 Task: Invite Team Member Softage.1@softage.net to Workspace Business Strategy and Planning. Invite Team Member Softage.2@softage.net to Workspace Business Strategy and Planning. Invite Team Member Softage.3@softage.net to Workspace Business Strategy and Planning. Invite Team Member Softage.4@softage.net to Workspace Business Strategy and Planning
Action: Mouse moved to (876, 121)
Screenshot: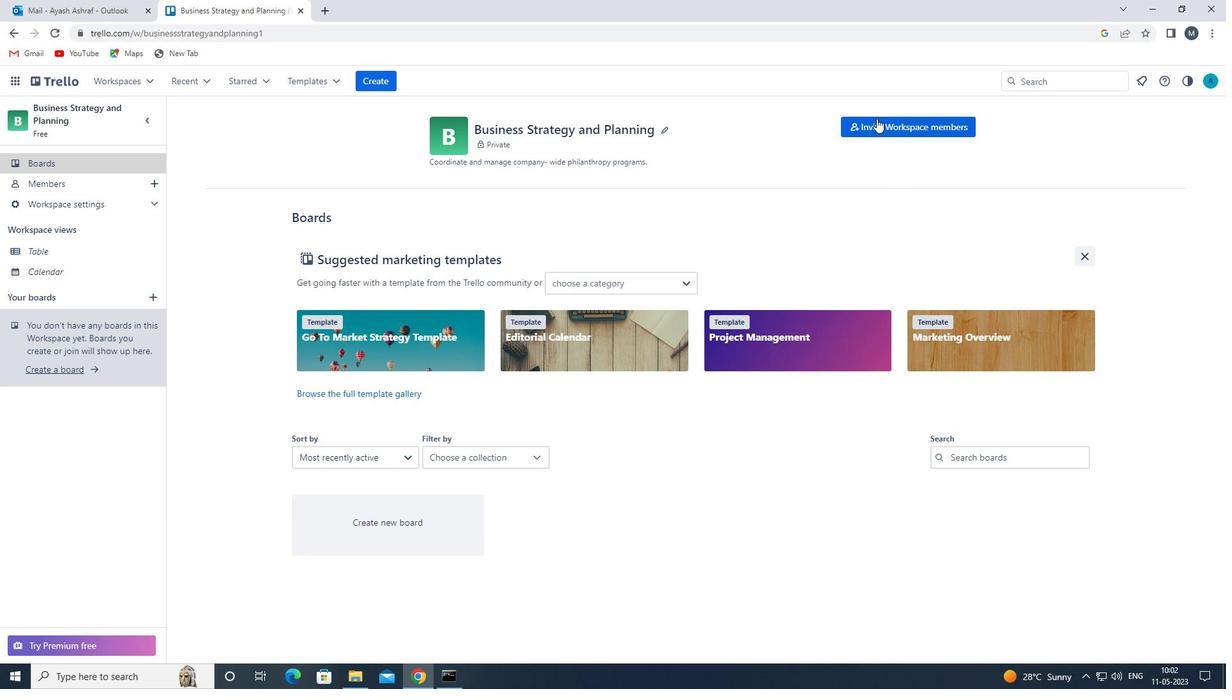 
Action: Mouse pressed left at (876, 121)
Screenshot: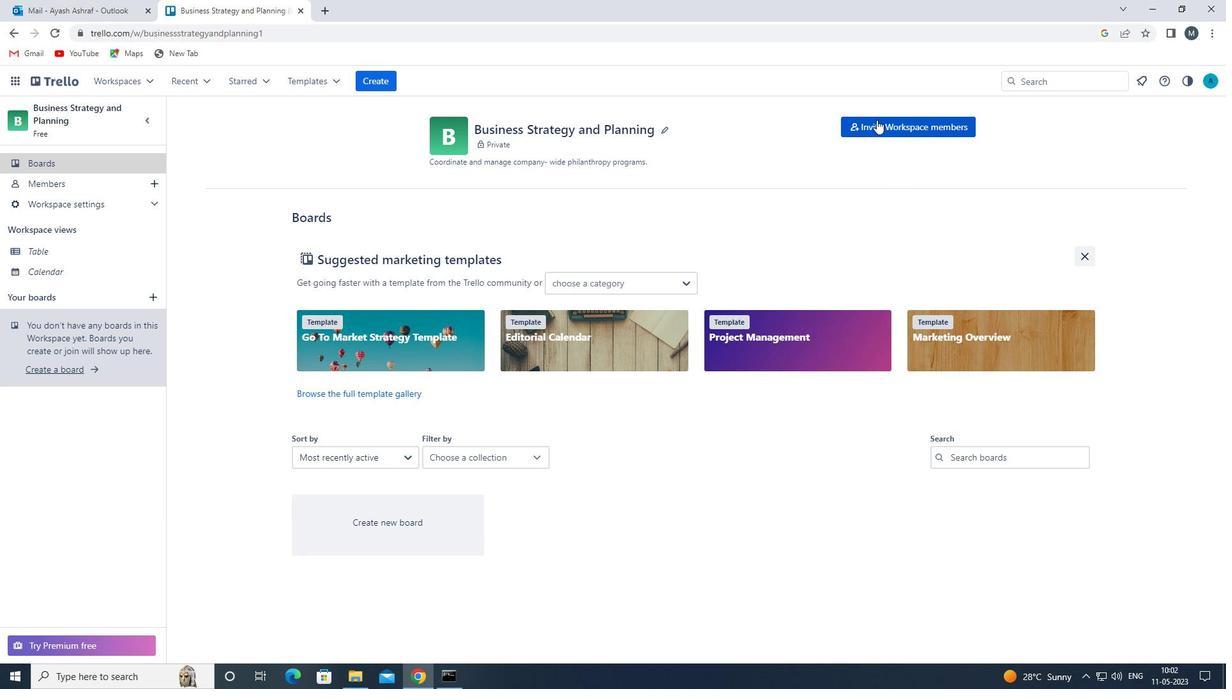 
Action: Mouse moved to (561, 358)
Screenshot: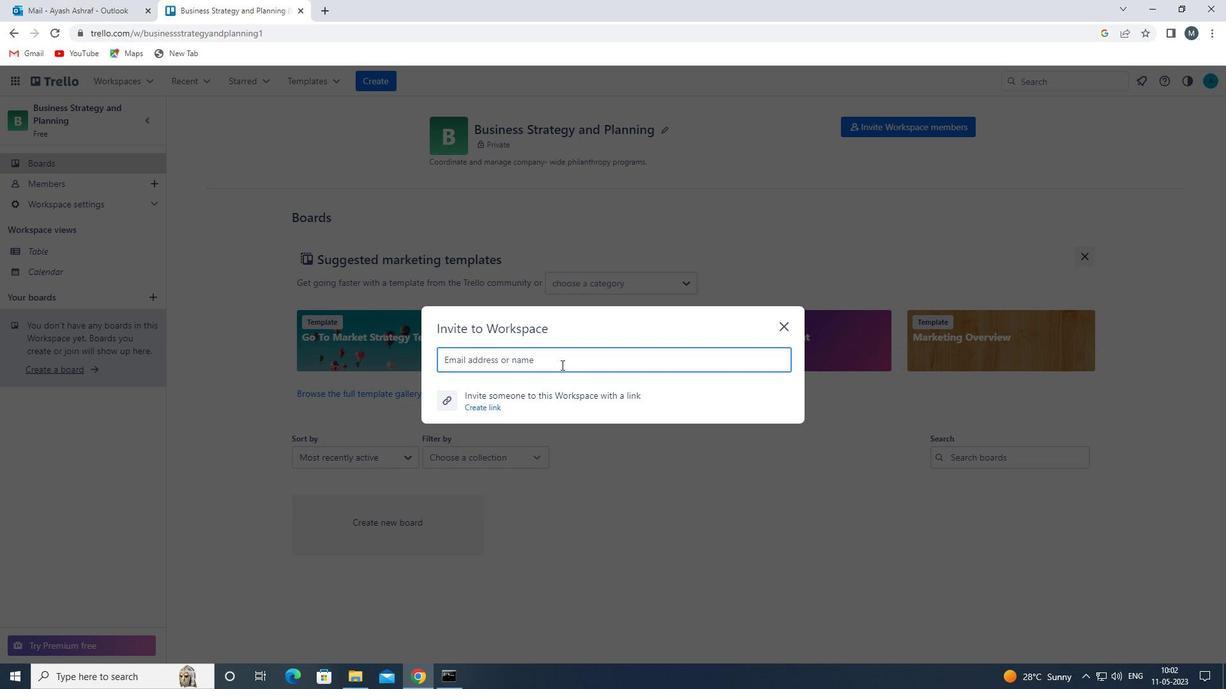 
Action: Mouse pressed left at (561, 358)
Screenshot: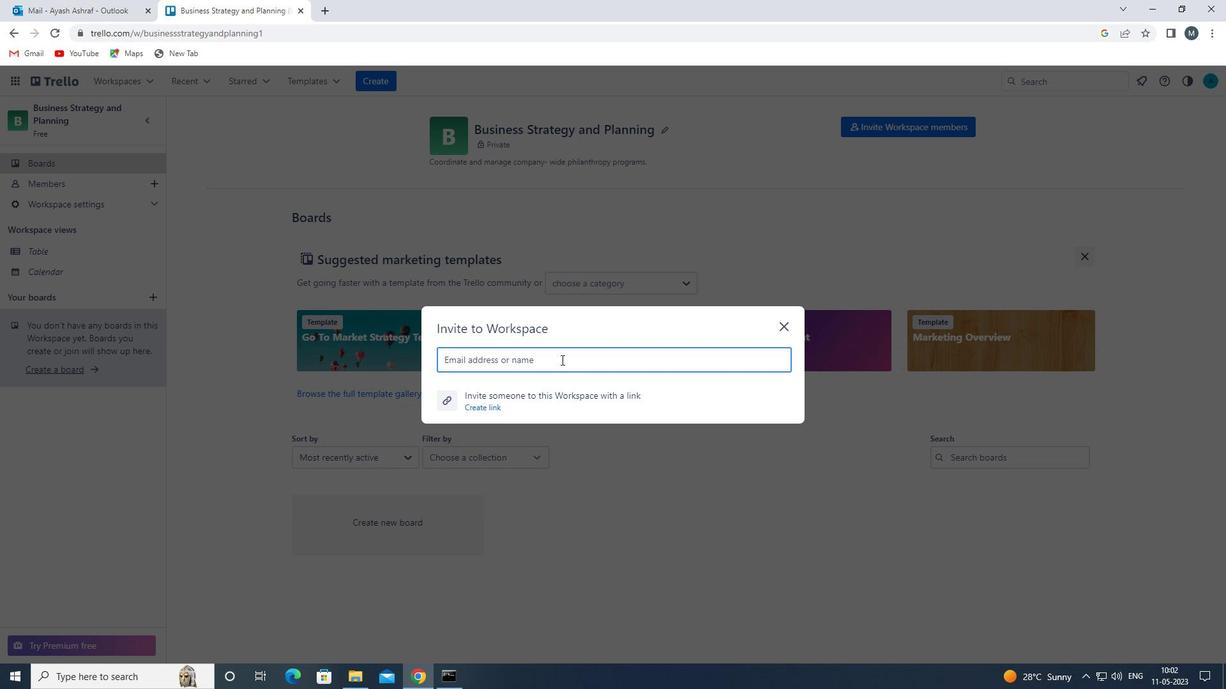 
Action: Mouse moved to (561, 357)
Screenshot: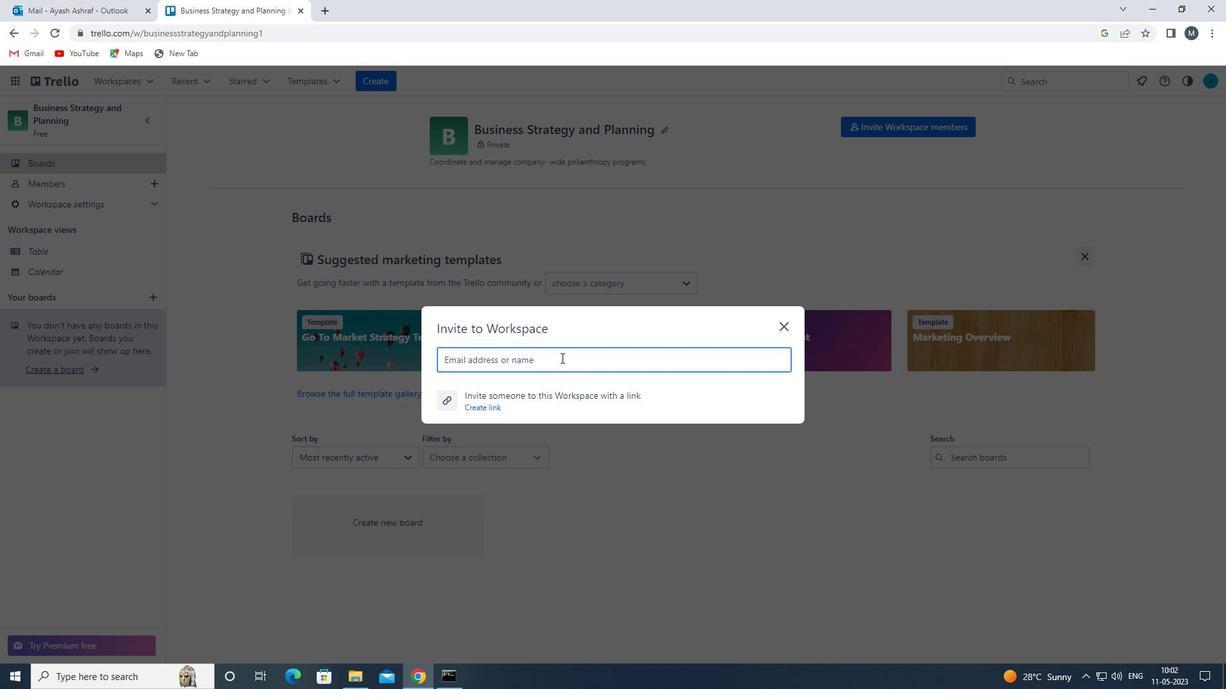 
Action: Key pressed softah<Key.backspace>ge.1<Key.shift>@SOFTAGE.NET
Screenshot: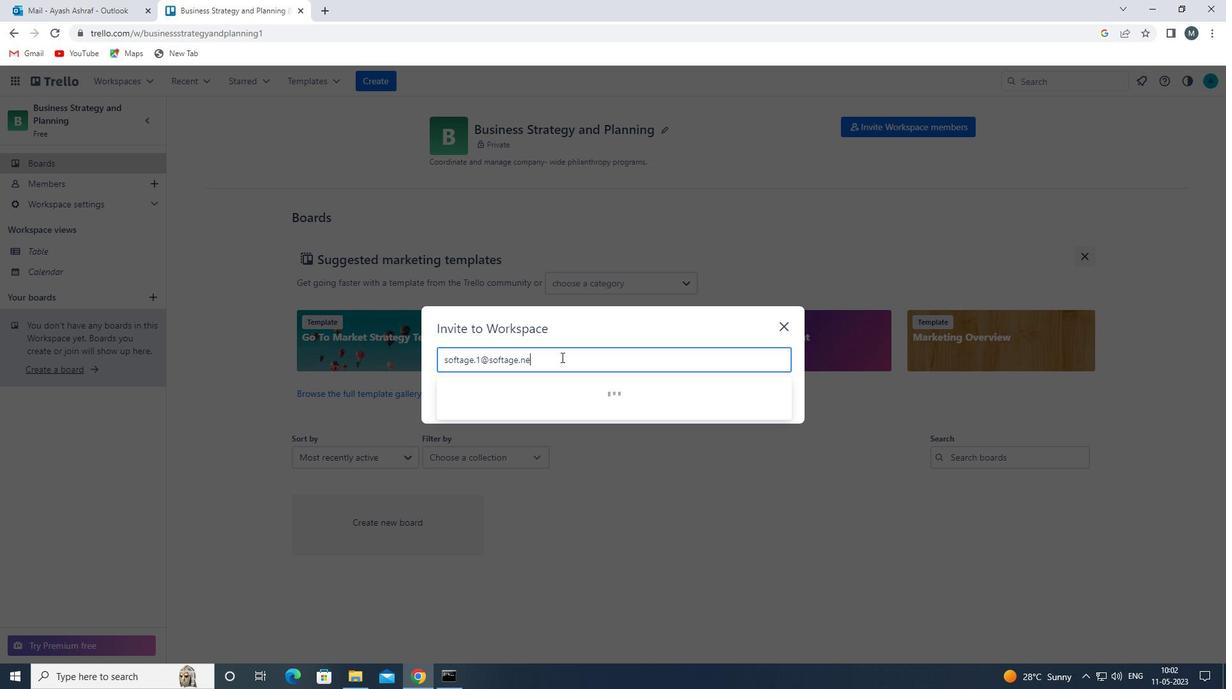 
Action: Mouse moved to (556, 355)
Screenshot: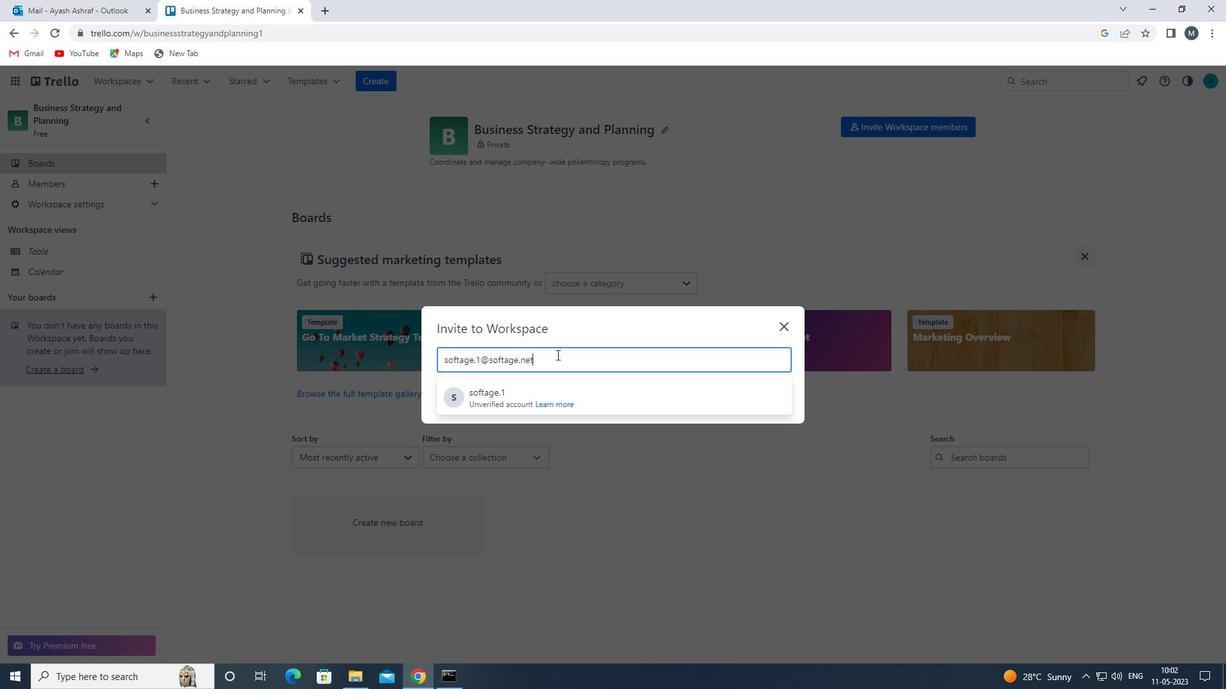 
Action: Key pressed <Key.enter>SOFTAGE.2<Key.shift>@SOFTAGE.NET<Key.enter>SOFTAGE.3<Key.shift>@SOFTAGE.NET<Key.enter>SOFTAGE.4<Key.shift>@SOFTAGE.NET<Key.enter>
Screenshot: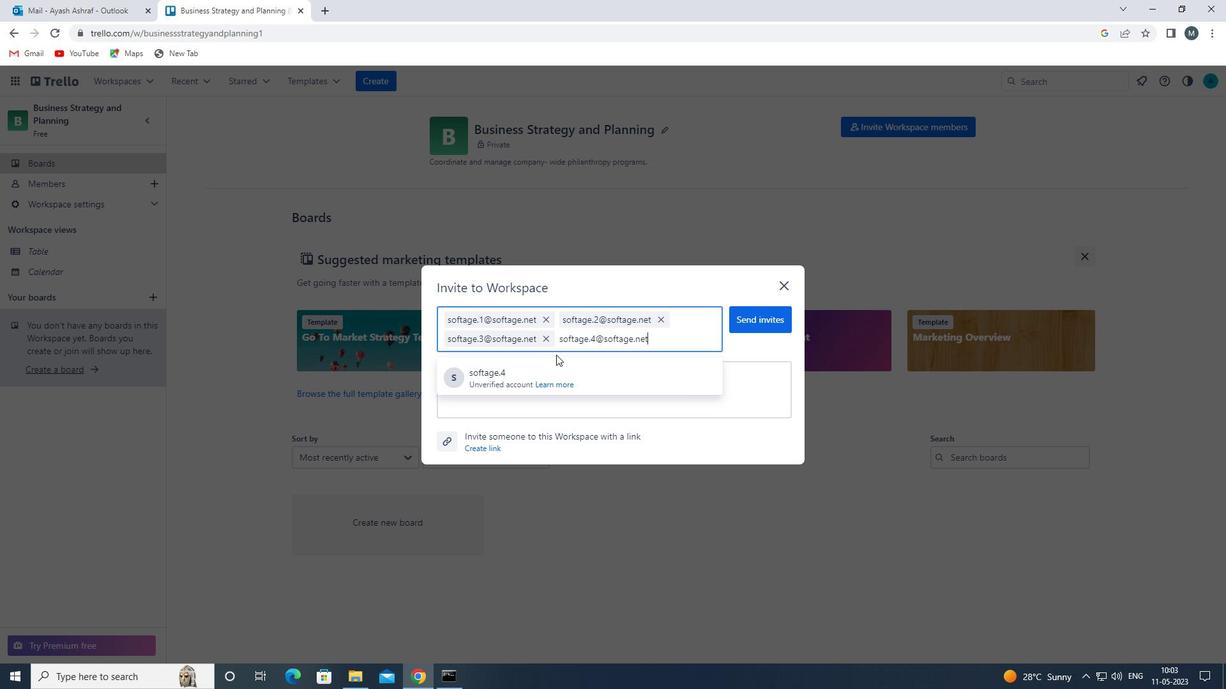 
Action: Mouse moved to (750, 312)
Screenshot: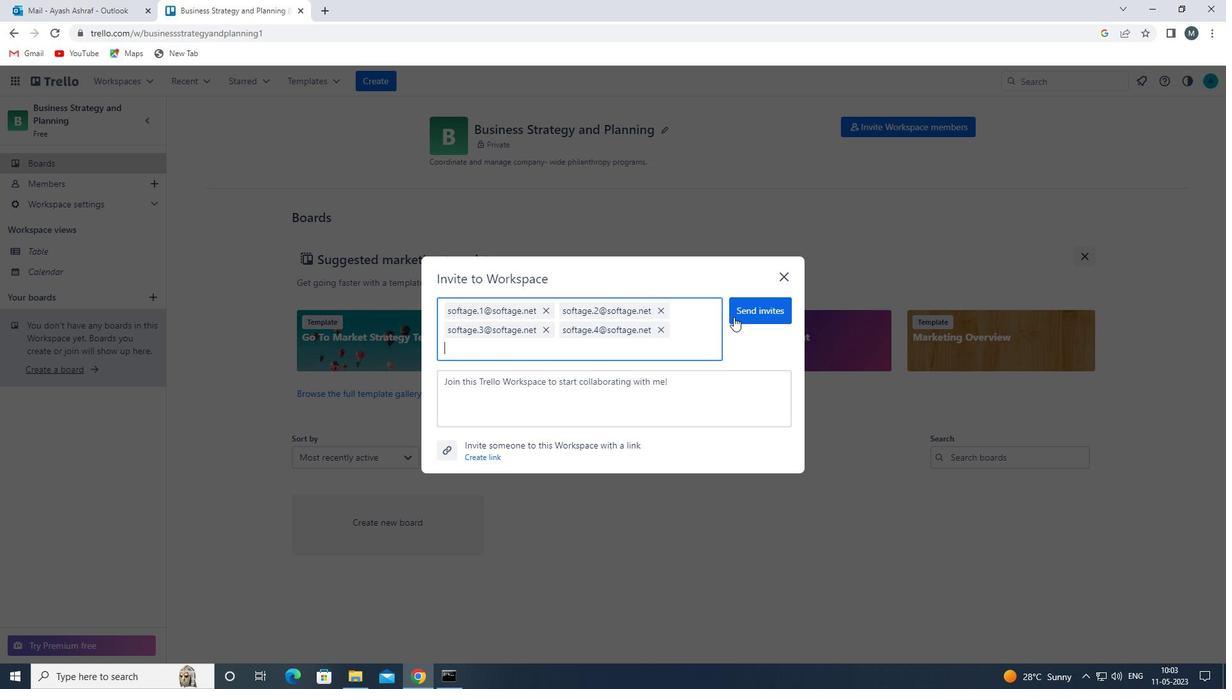 
Action: Mouse pressed left at (750, 312)
Screenshot: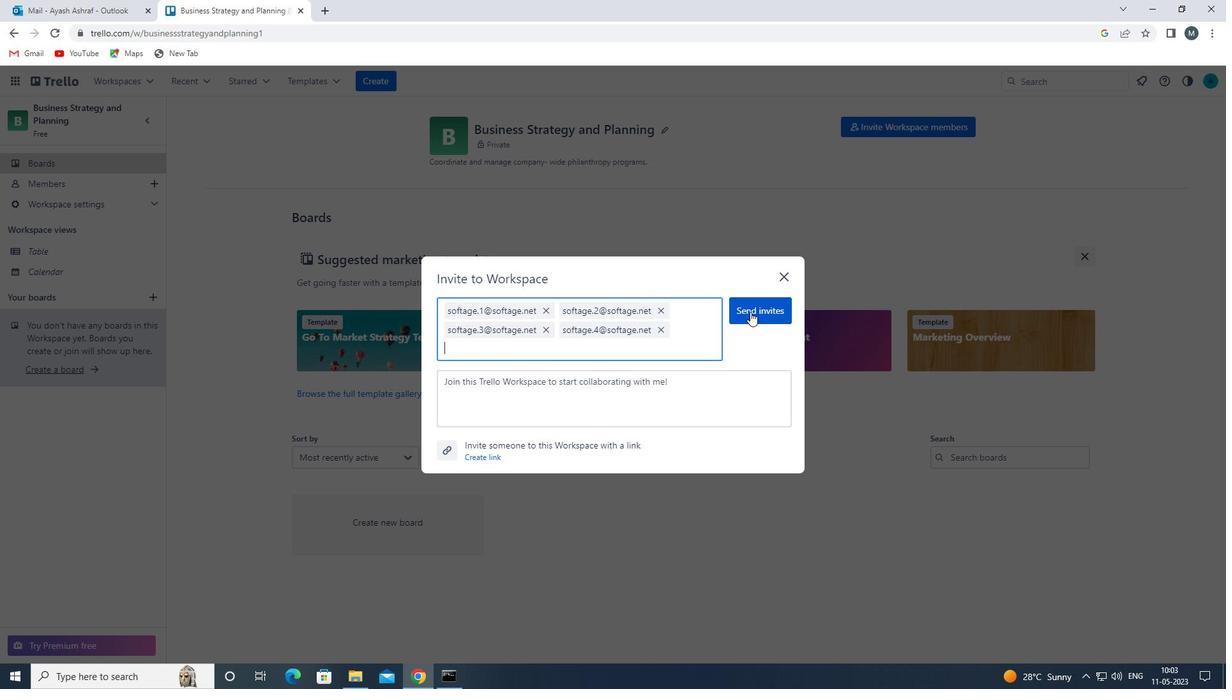 
Action: Mouse moved to (783, 278)
Screenshot: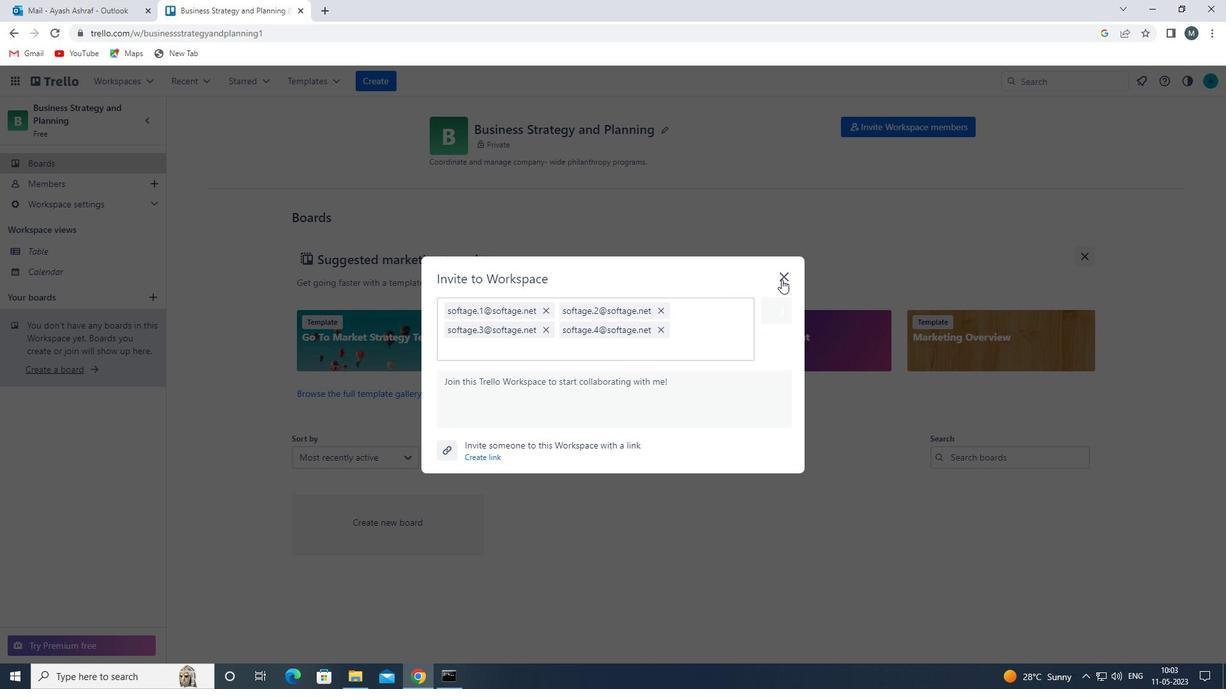 
Action: Mouse pressed left at (783, 278)
Screenshot: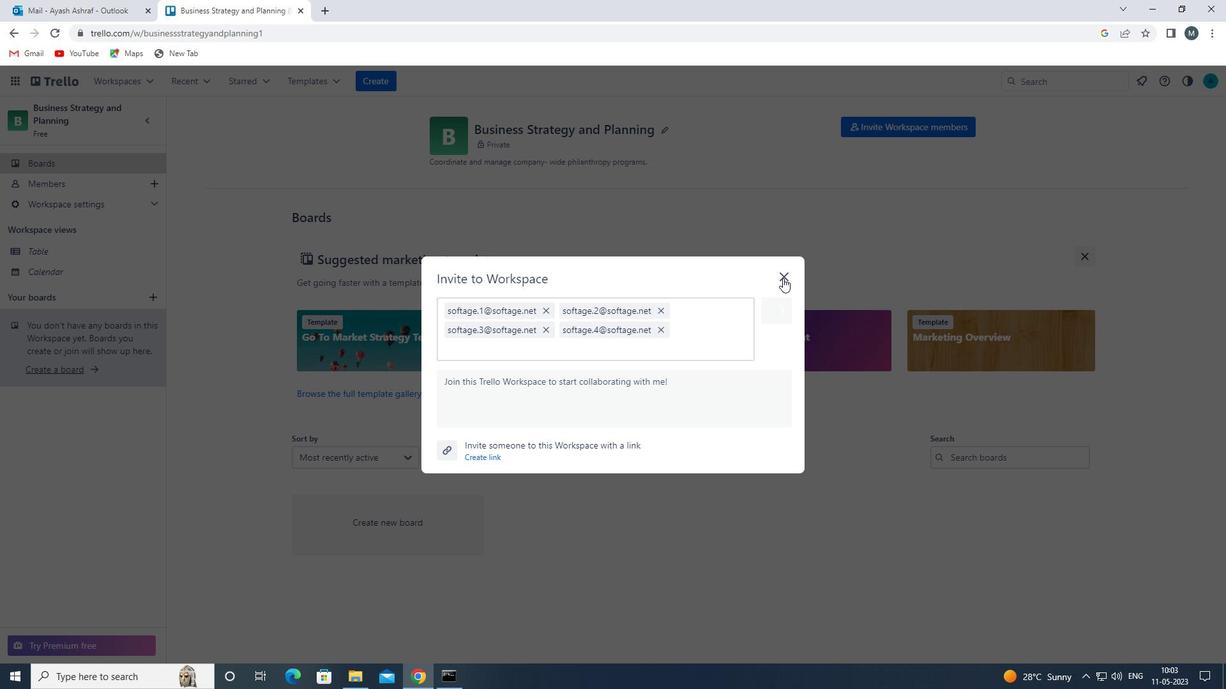 
Action: Mouse moved to (783, 277)
Screenshot: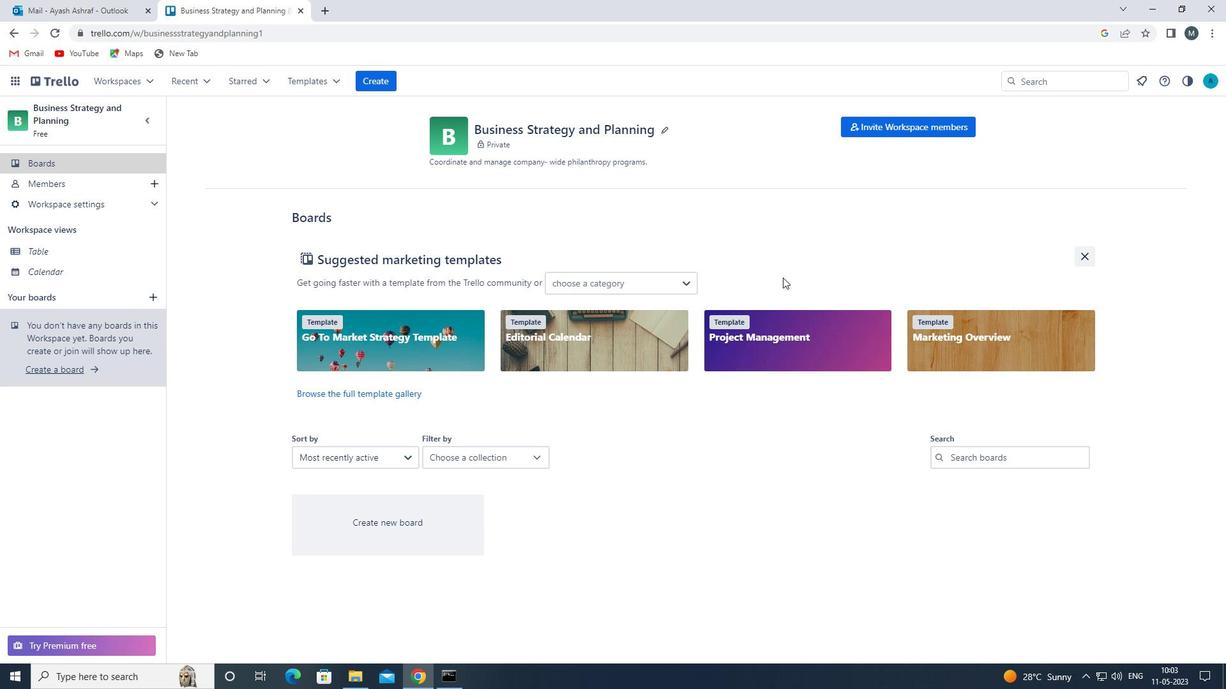 
